 Task: Check the percentage active listings of gas furnace in the last 5 years.
Action: Mouse moved to (763, 171)
Screenshot: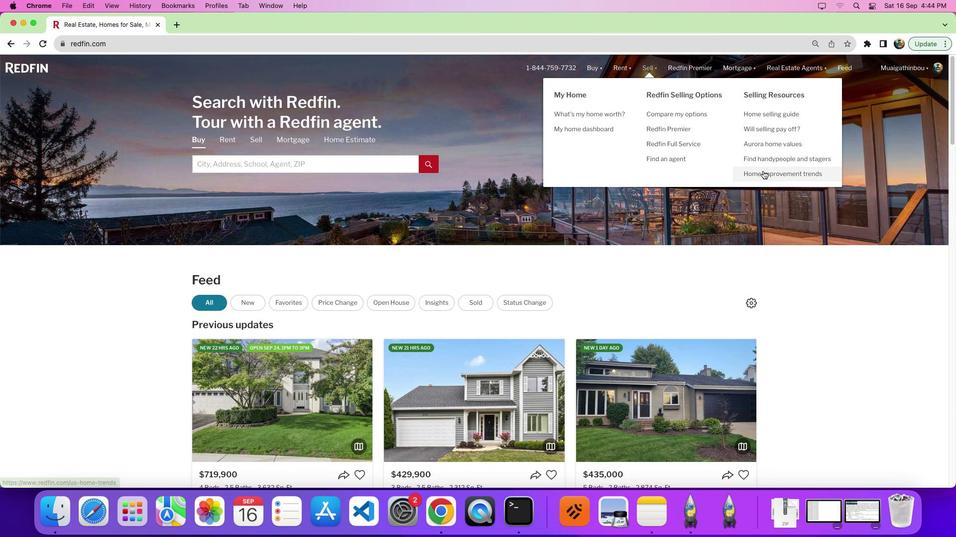 
Action: Mouse pressed left at (763, 171)
Screenshot: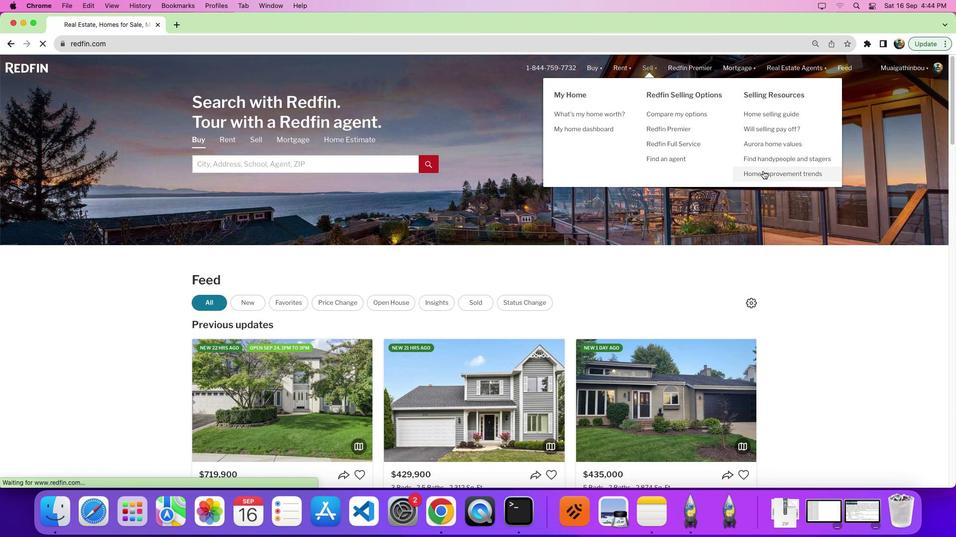 
Action: Mouse pressed left at (763, 171)
Screenshot: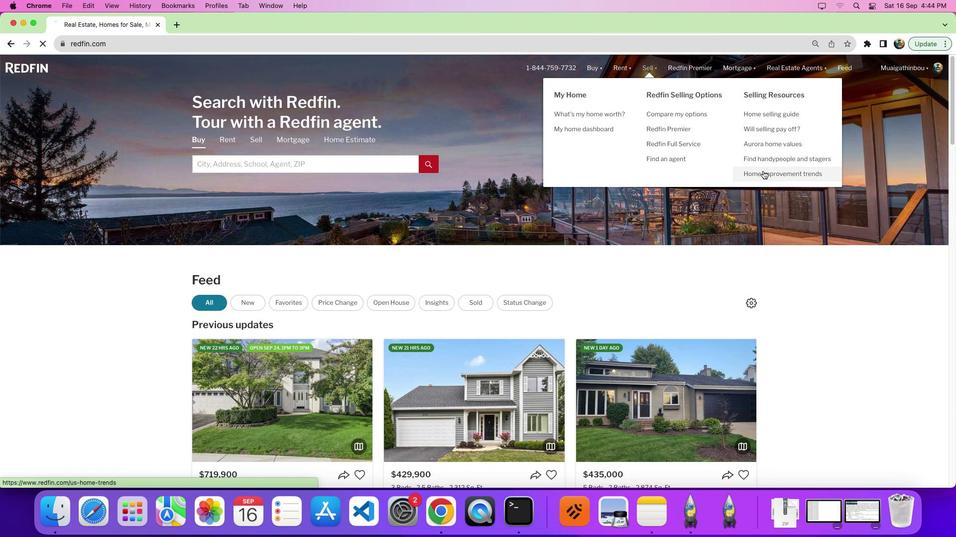 
Action: Mouse moved to (271, 195)
Screenshot: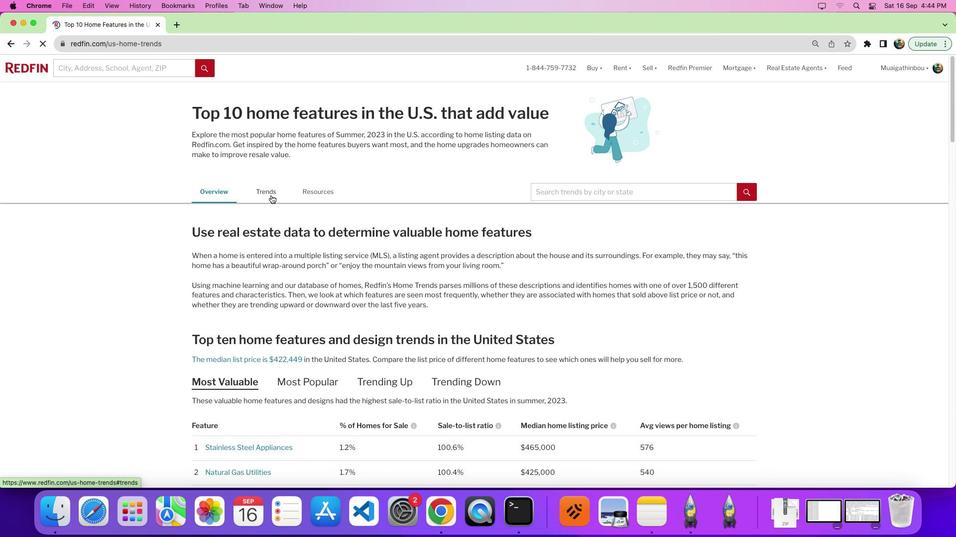 
Action: Mouse pressed left at (271, 195)
Screenshot: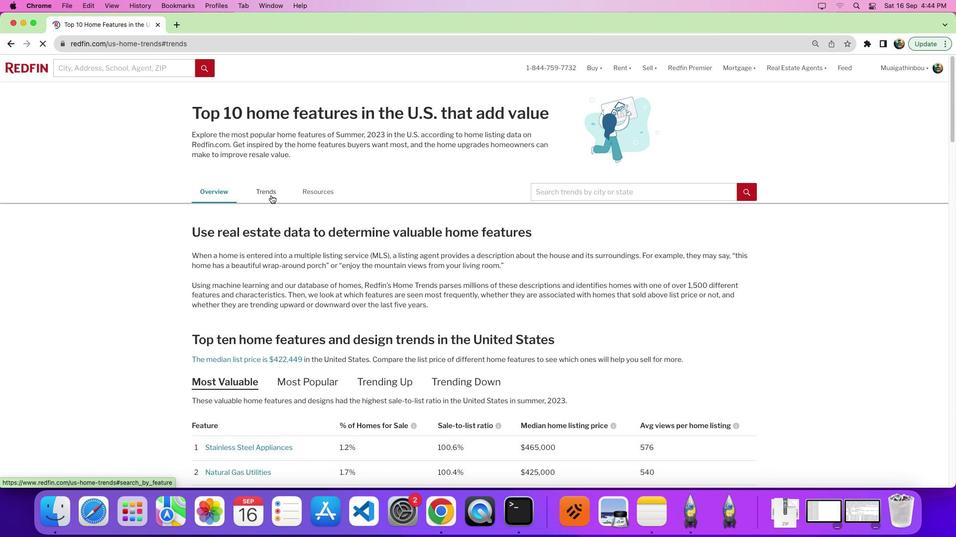 
Action: Mouse moved to (372, 283)
Screenshot: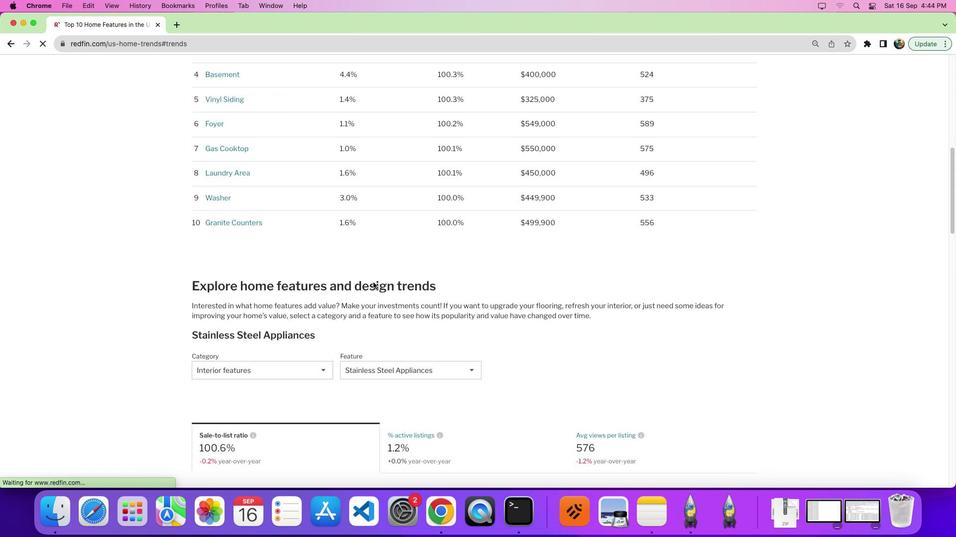 
Action: Mouse scrolled (372, 283) with delta (0, 0)
Screenshot: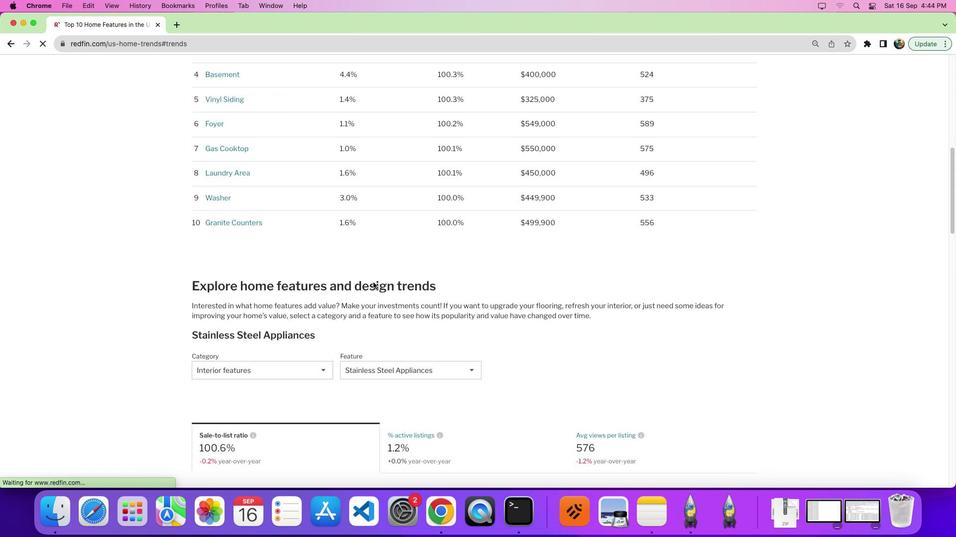 
Action: Mouse moved to (372, 283)
Screenshot: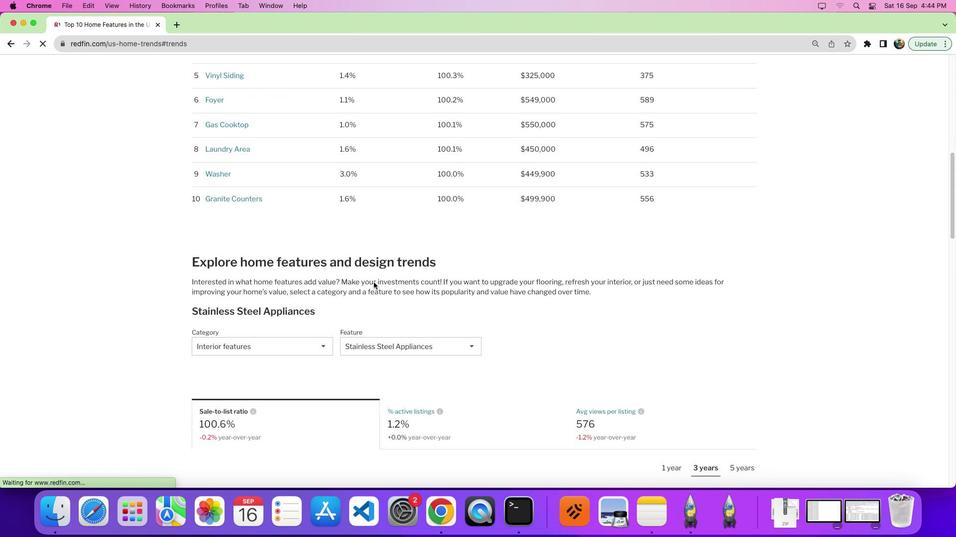 
Action: Mouse scrolled (372, 283) with delta (0, 0)
Screenshot: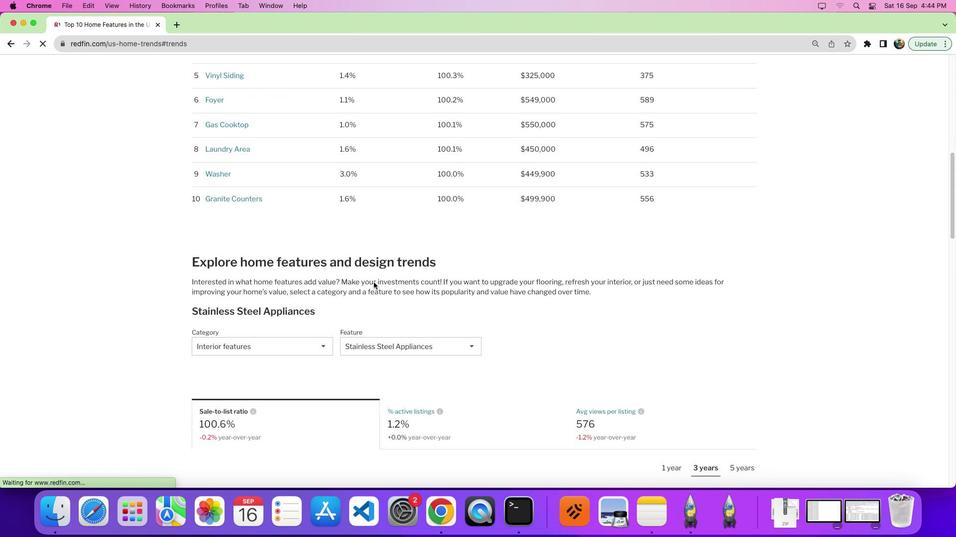 
Action: Mouse moved to (373, 282)
Screenshot: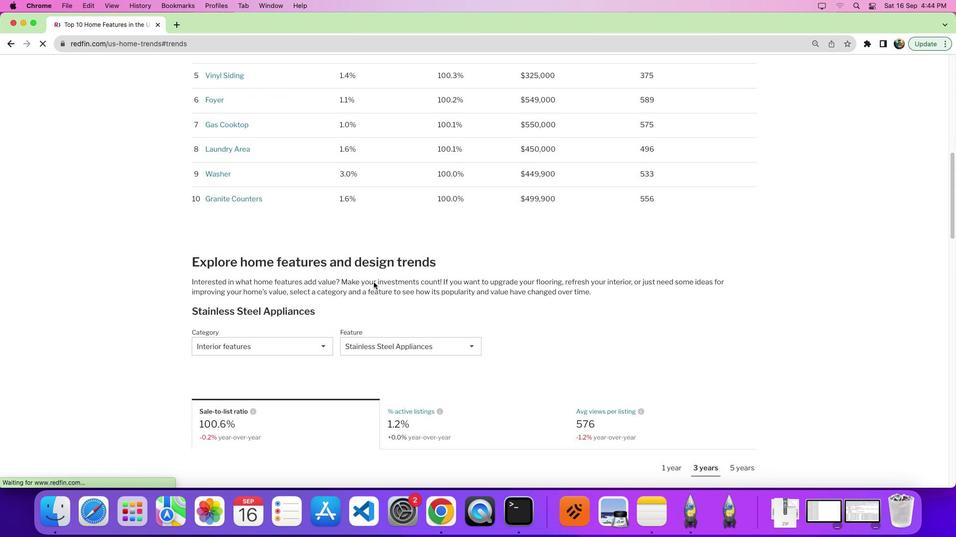 
Action: Mouse scrolled (373, 282) with delta (0, -3)
Screenshot: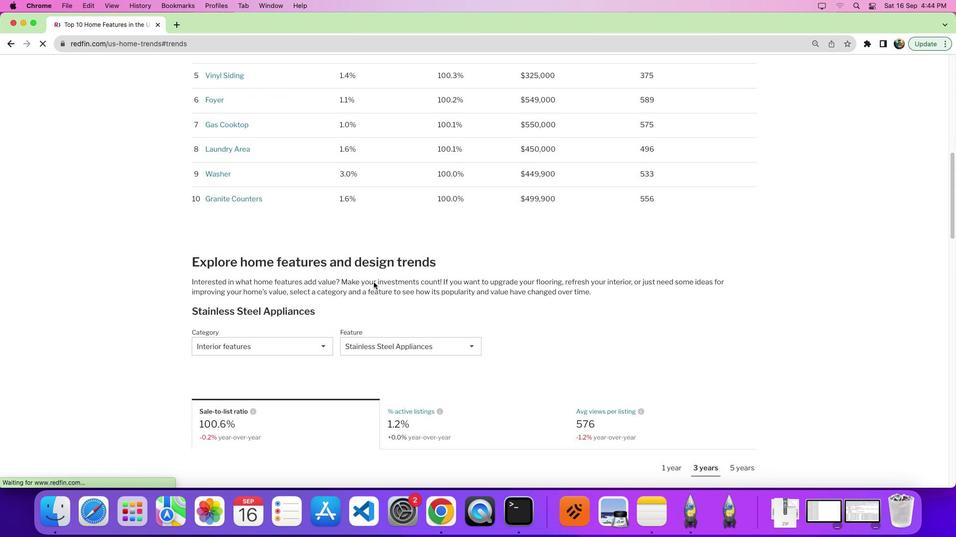 
Action: Mouse moved to (375, 279)
Screenshot: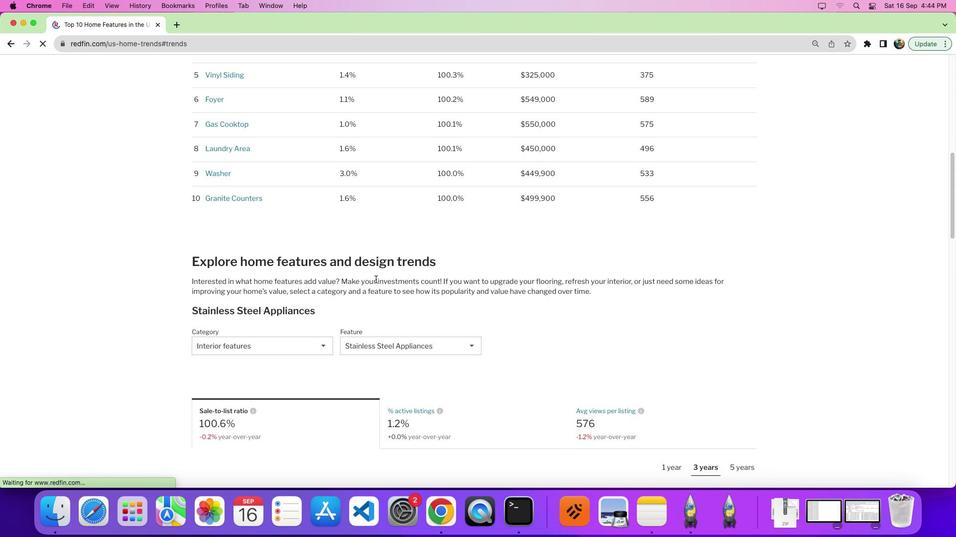
Action: Mouse scrolled (375, 279) with delta (0, 0)
Screenshot: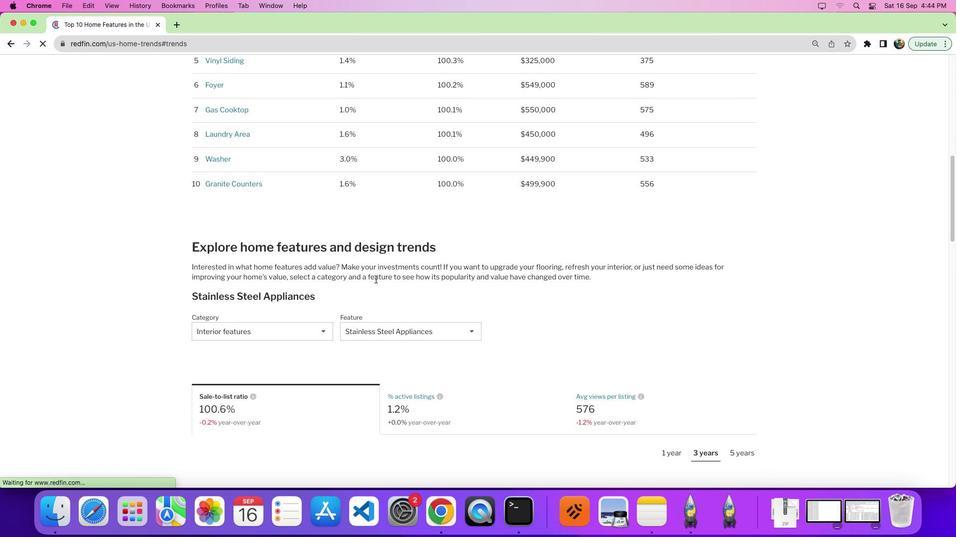 
Action: Mouse scrolled (375, 279) with delta (0, 0)
Screenshot: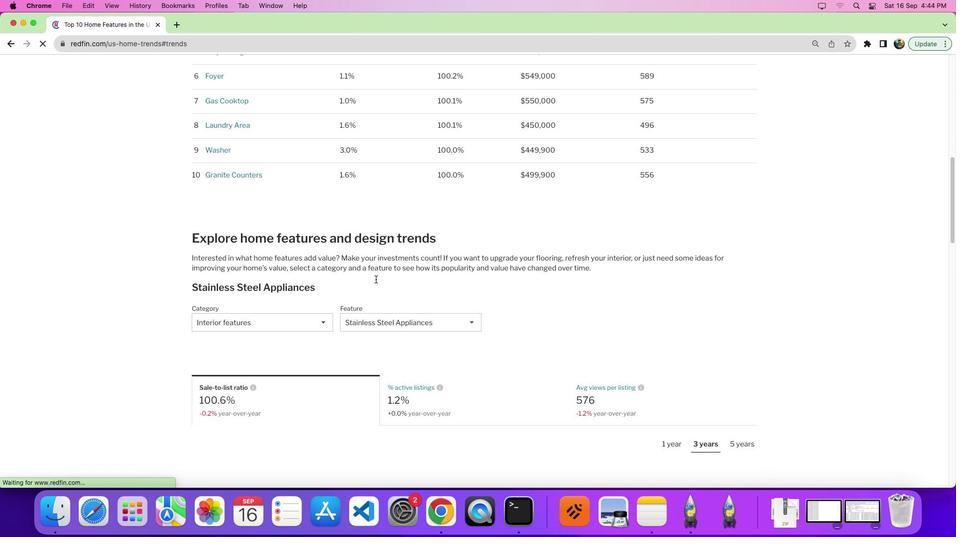 
Action: Mouse moved to (337, 312)
Screenshot: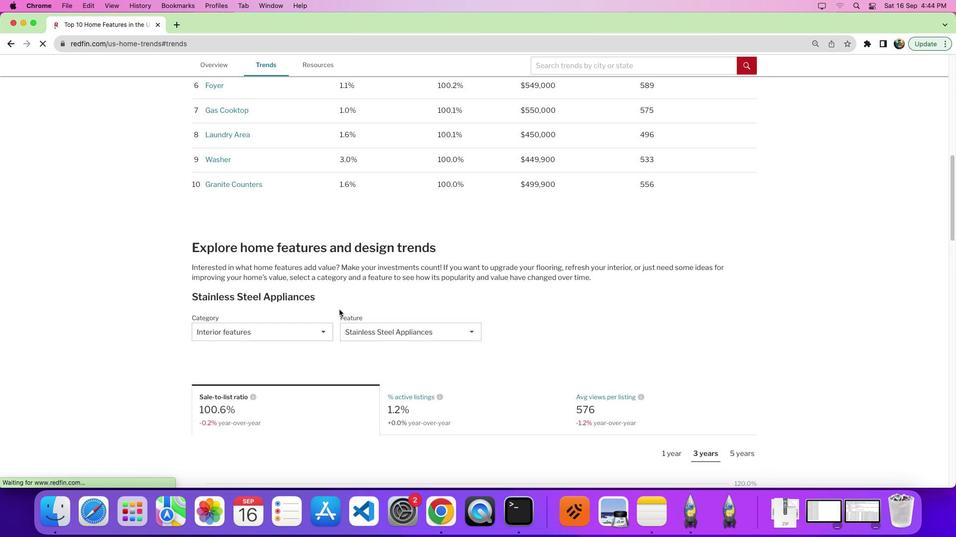 
Action: Mouse scrolled (337, 312) with delta (0, 0)
Screenshot: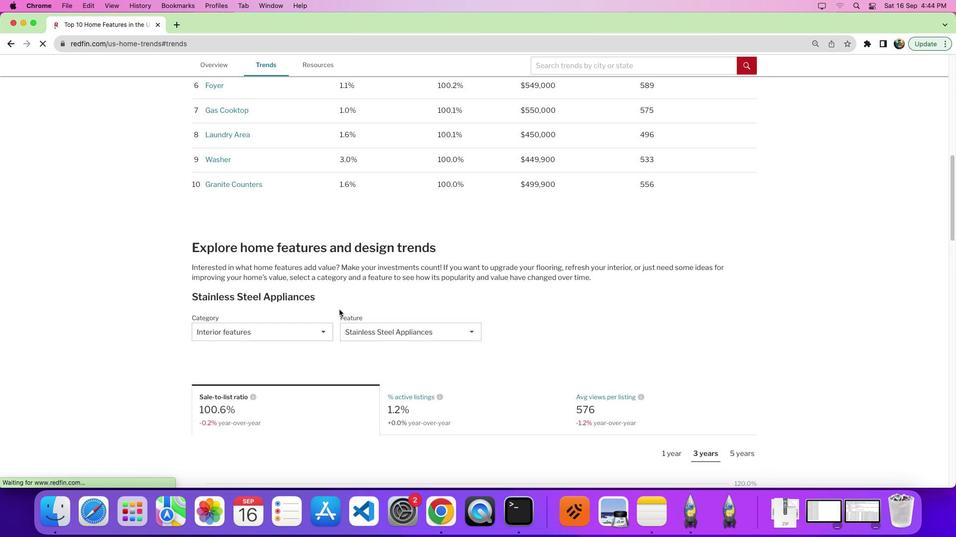 
Action: Mouse moved to (338, 311)
Screenshot: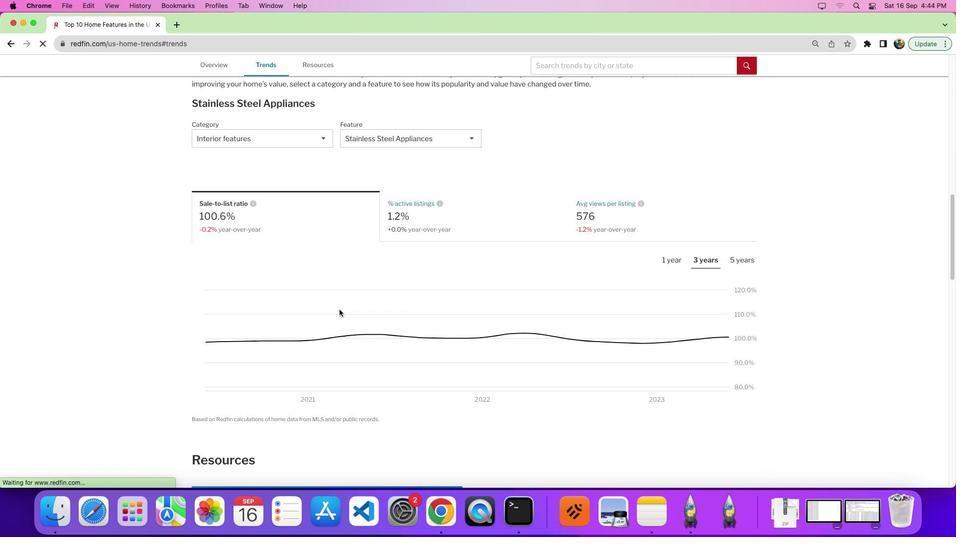 
Action: Mouse scrolled (338, 311) with delta (0, 0)
Screenshot: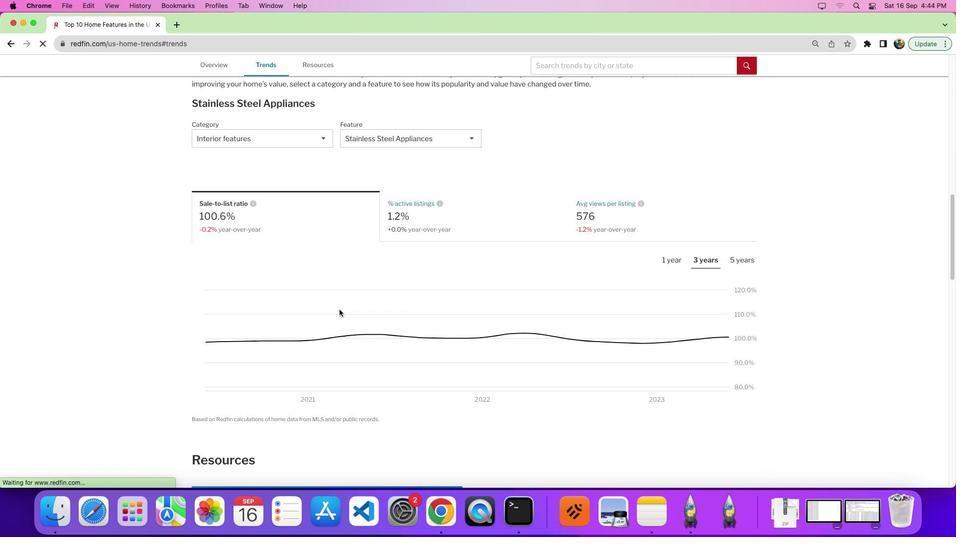 
Action: Mouse moved to (339, 310)
Screenshot: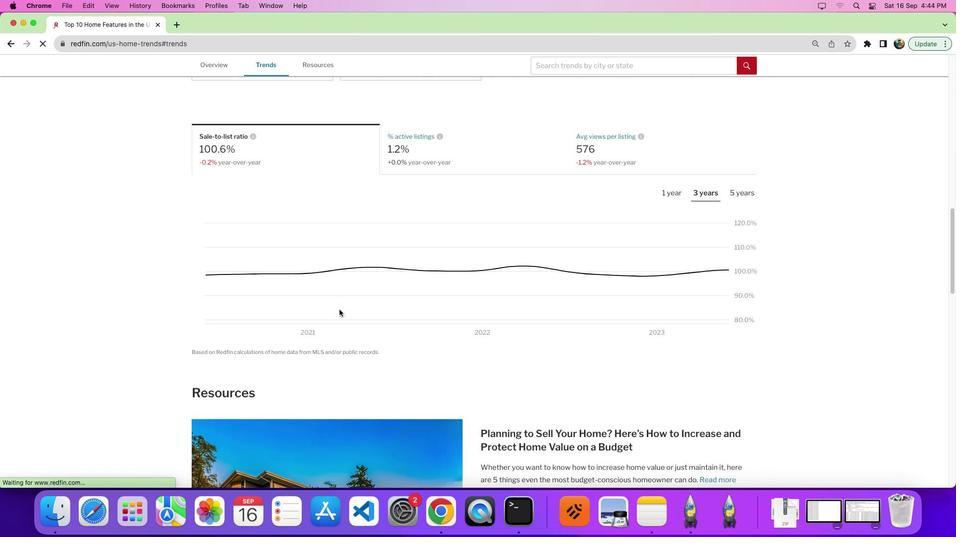 
Action: Mouse scrolled (339, 310) with delta (0, -3)
Screenshot: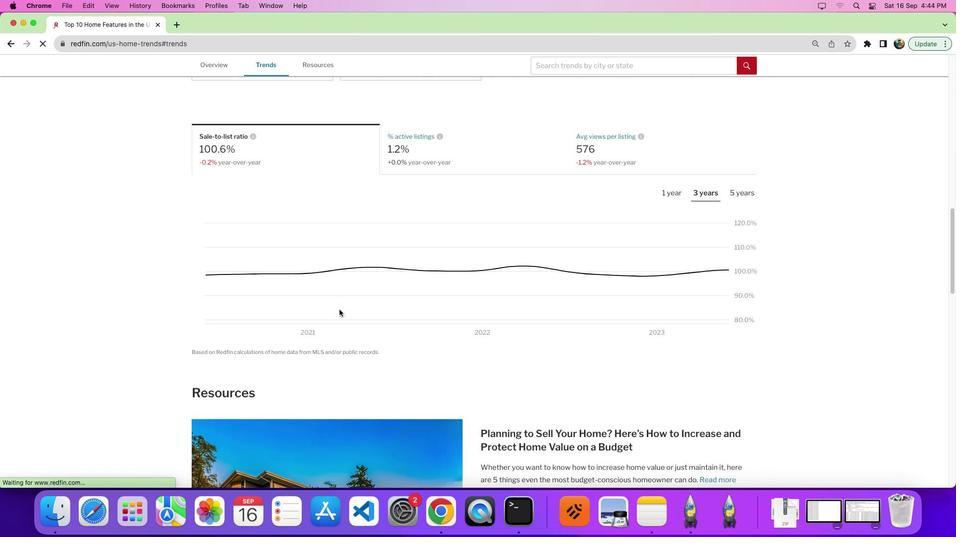
Action: Mouse moved to (339, 309)
Screenshot: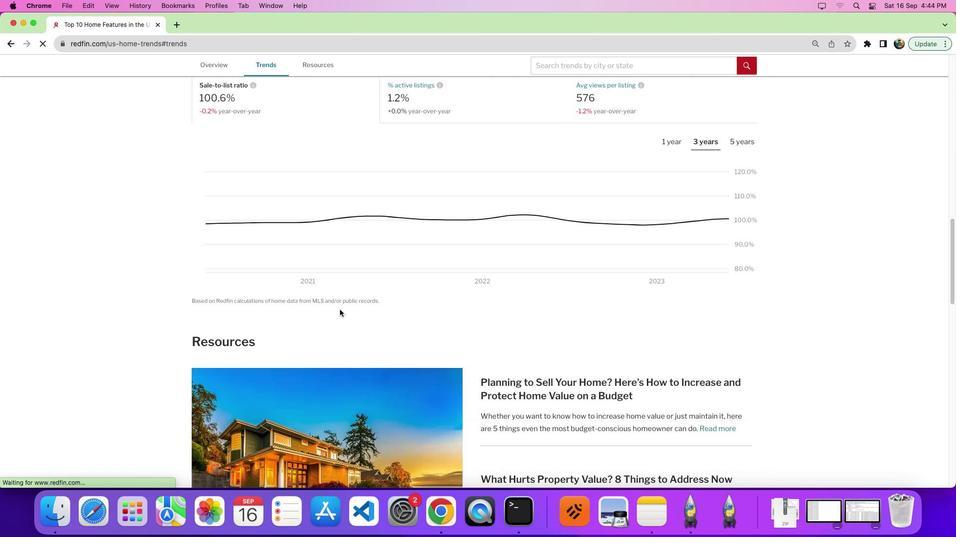 
Action: Mouse scrolled (339, 309) with delta (0, -3)
Screenshot: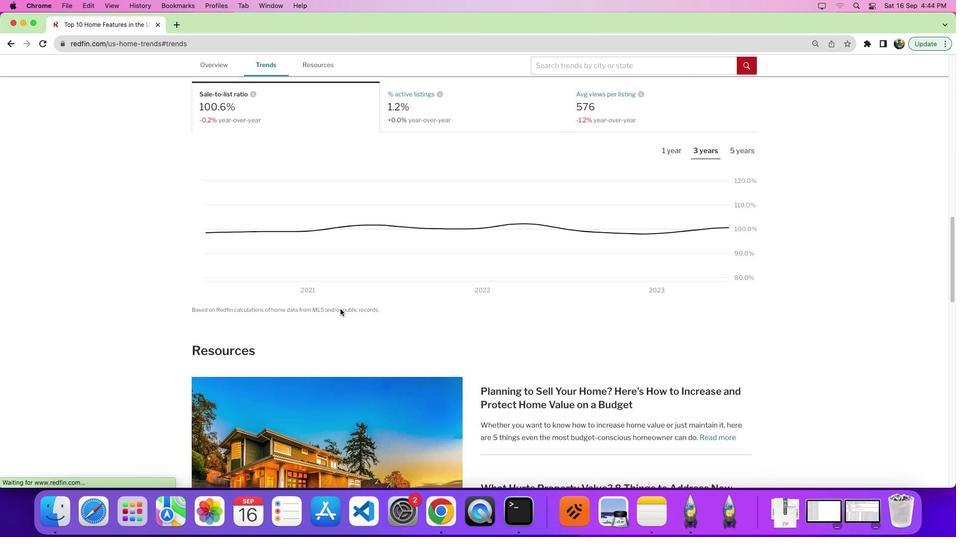 
Action: Mouse moved to (338, 303)
Screenshot: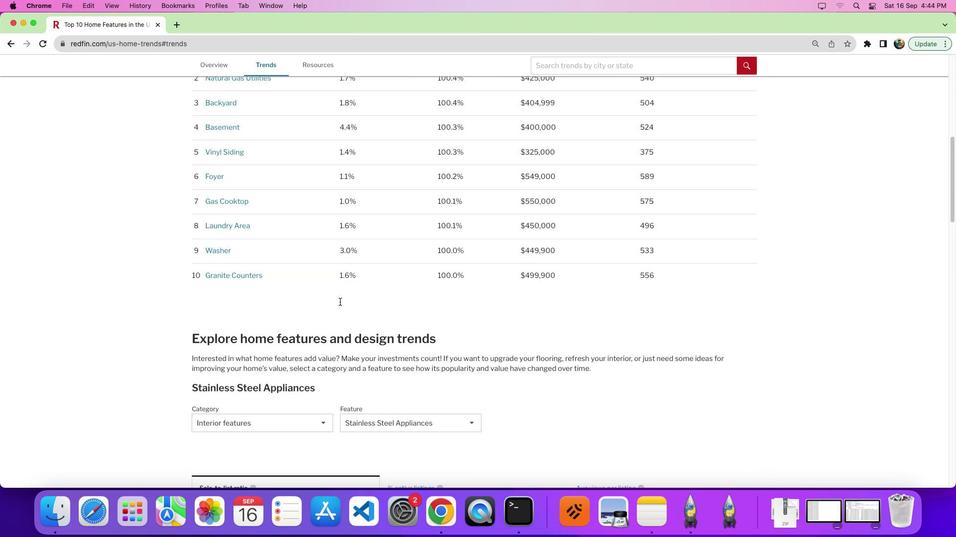 
Action: Mouse scrolled (338, 303) with delta (0, 0)
Screenshot: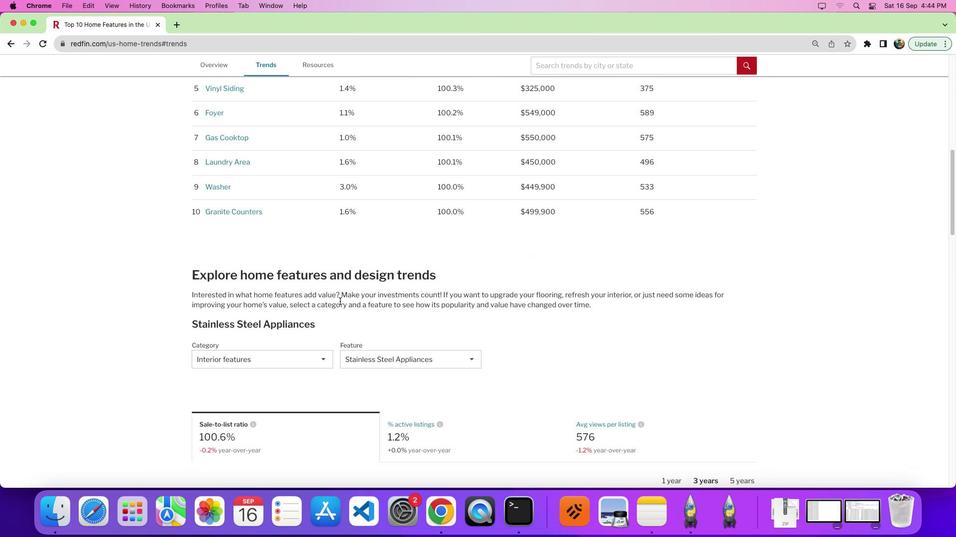 
Action: Mouse scrolled (338, 303) with delta (0, 0)
Screenshot: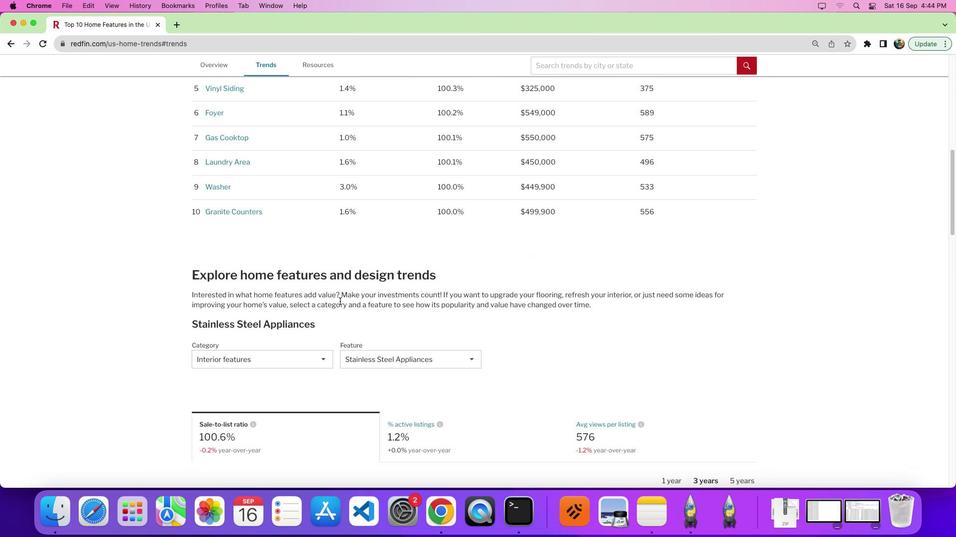 
Action: Mouse moved to (338, 303)
Screenshot: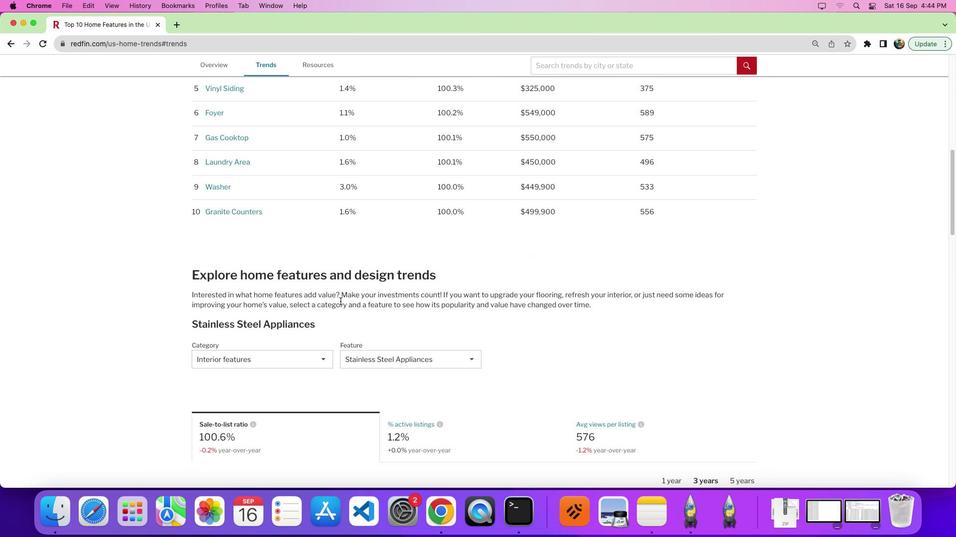 
Action: Mouse scrolled (338, 303) with delta (0, -3)
Screenshot: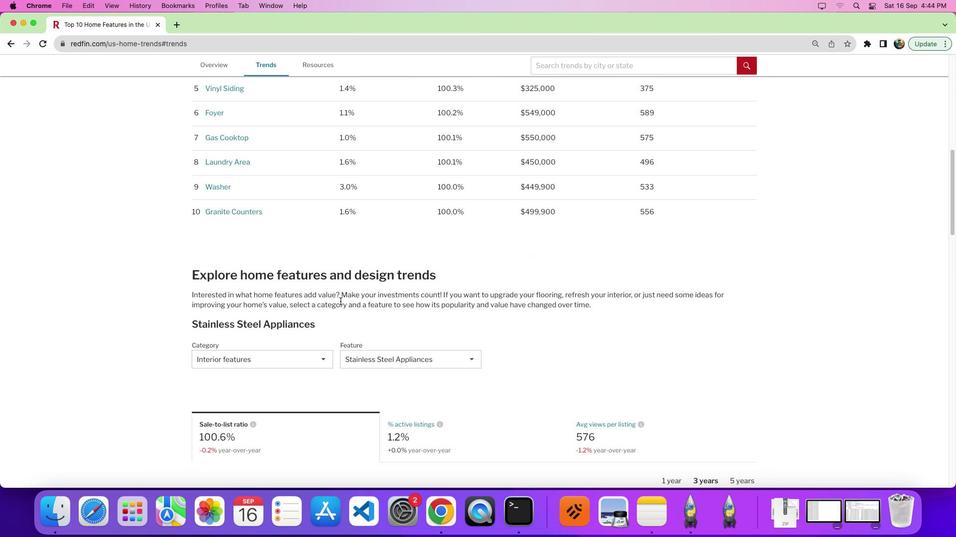 
Action: Mouse moved to (340, 303)
Screenshot: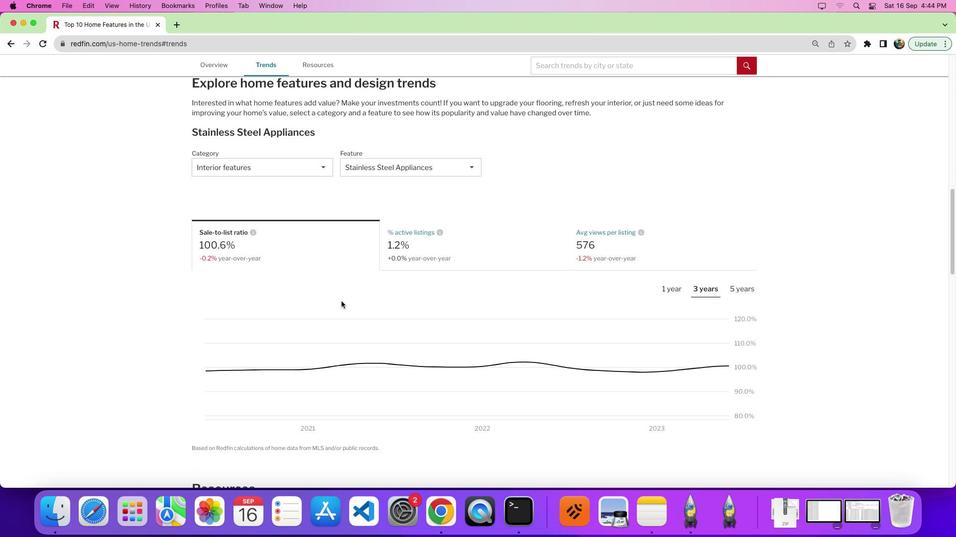 
Action: Mouse scrolled (340, 303) with delta (0, 0)
Screenshot: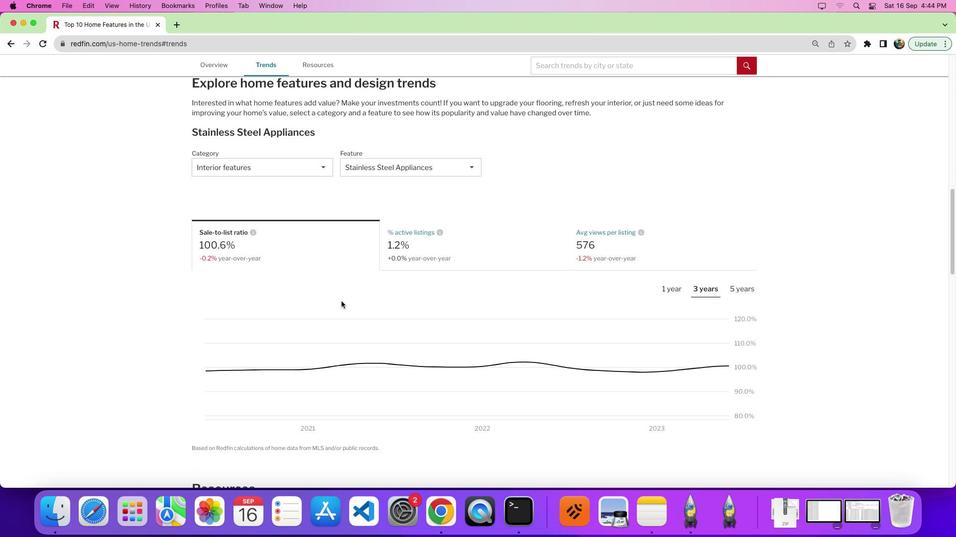 
Action: Mouse moved to (340, 303)
Screenshot: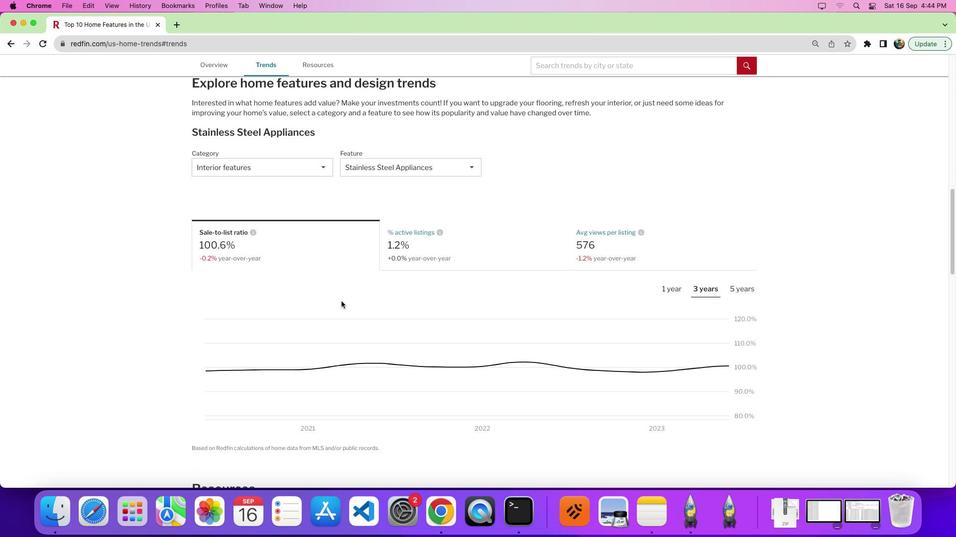 
Action: Mouse scrolled (340, 303) with delta (0, 0)
Screenshot: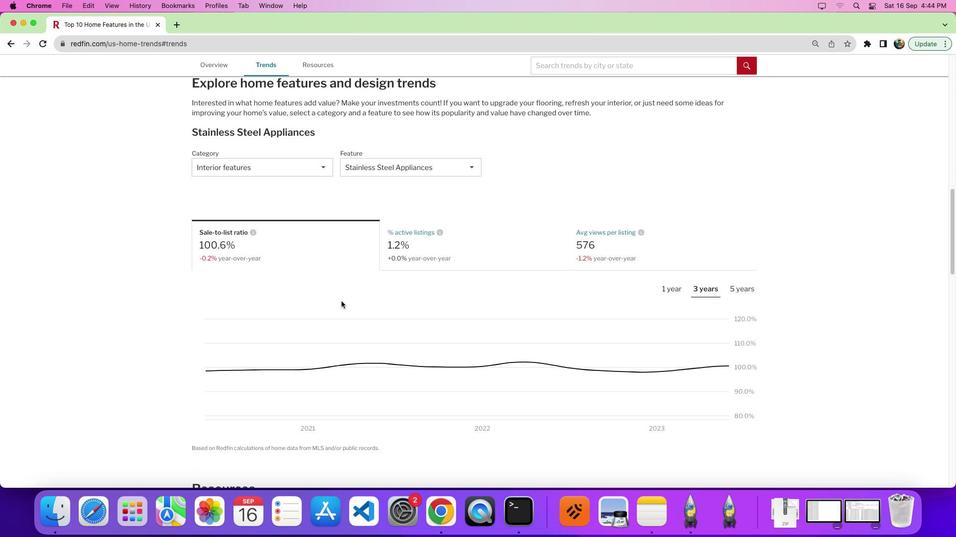 
Action: Mouse moved to (340, 303)
Screenshot: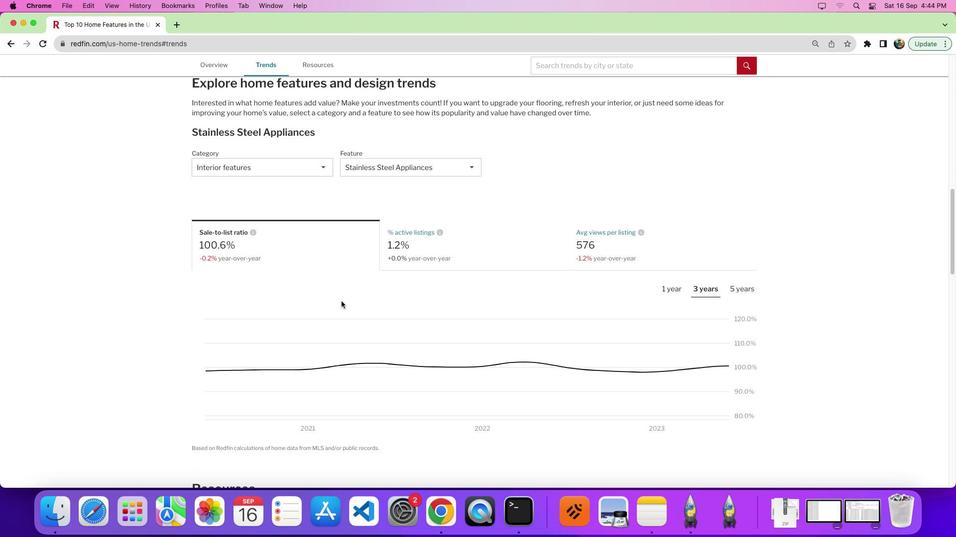 
Action: Mouse scrolled (340, 303) with delta (0, -3)
Screenshot: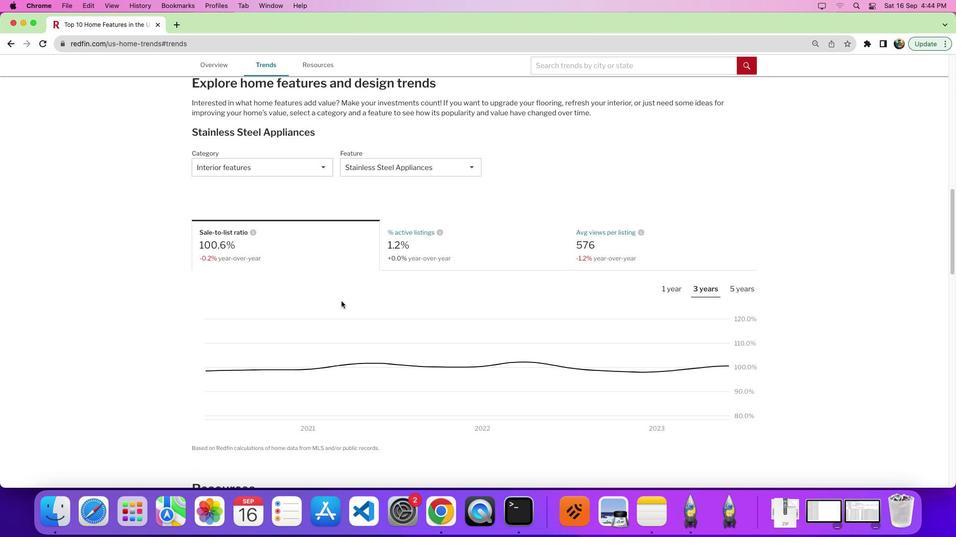
Action: Mouse moved to (318, 168)
Screenshot: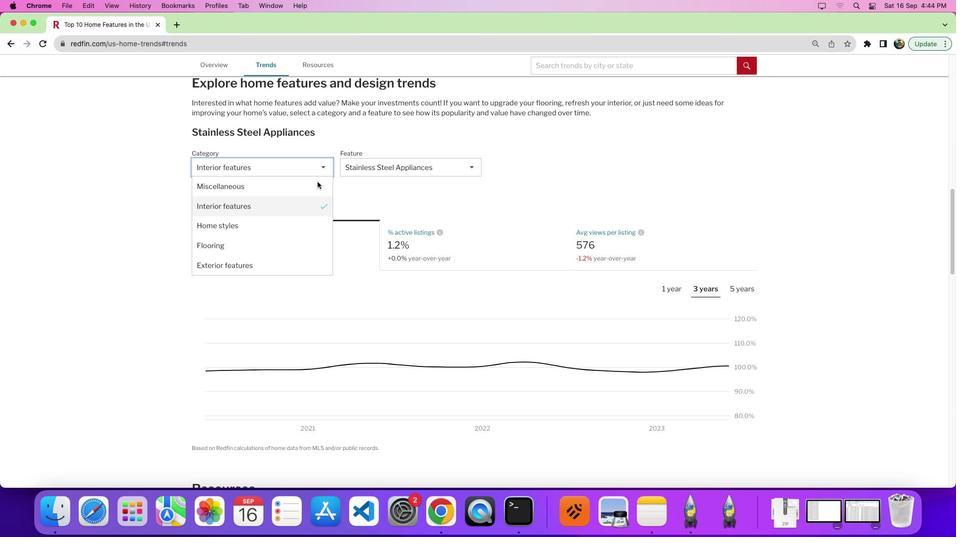 
Action: Mouse pressed left at (318, 168)
Screenshot: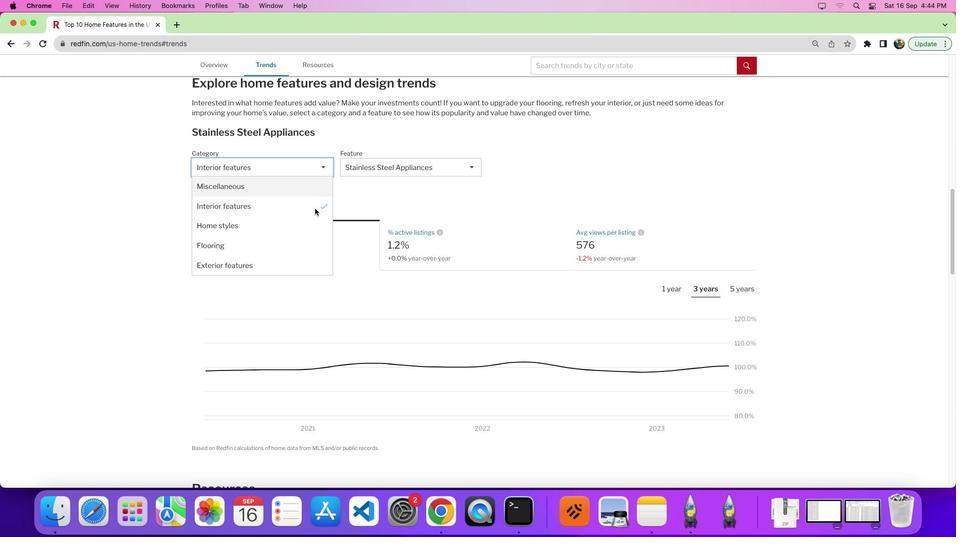 
Action: Mouse moved to (321, 209)
Screenshot: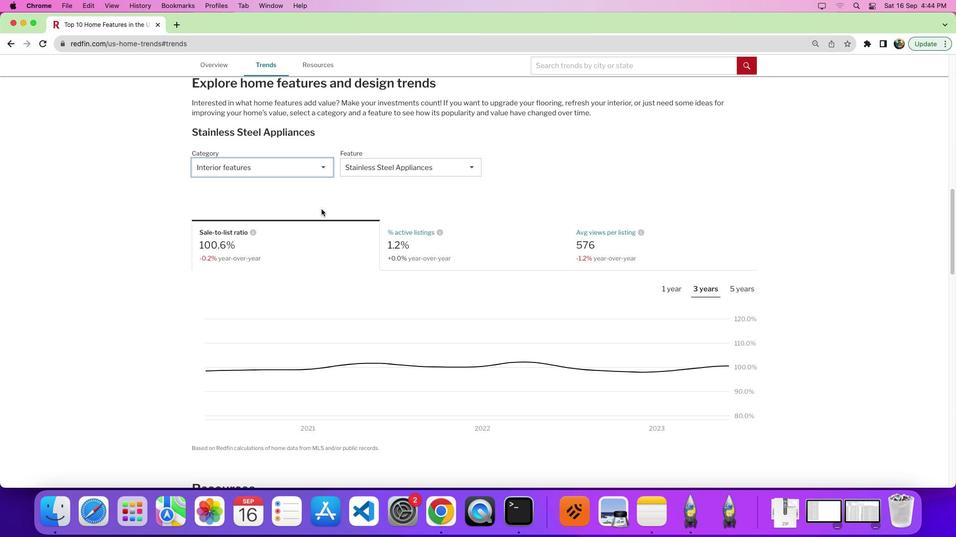 
Action: Mouse pressed left at (321, 209)
Screenshot: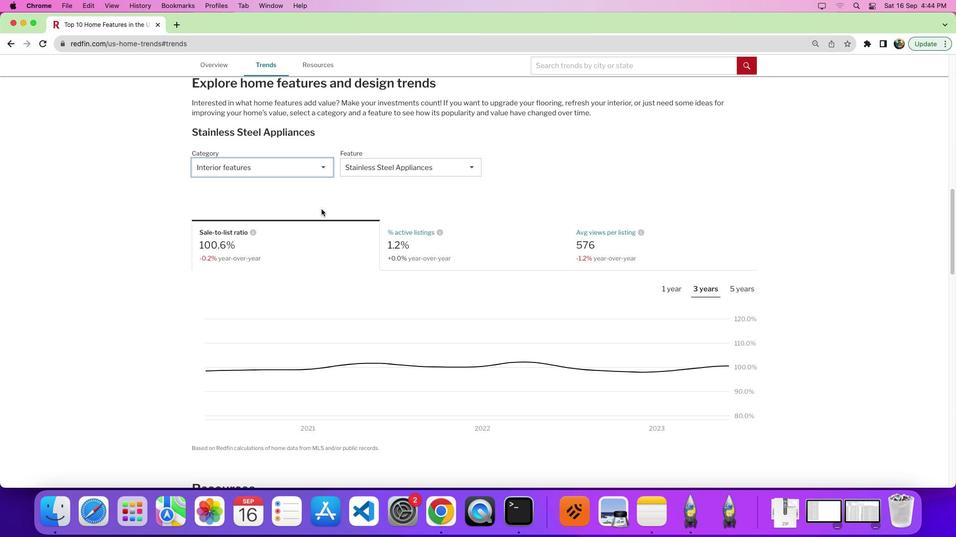 
Action: Mouse moved to (418, 167)
Screenshot: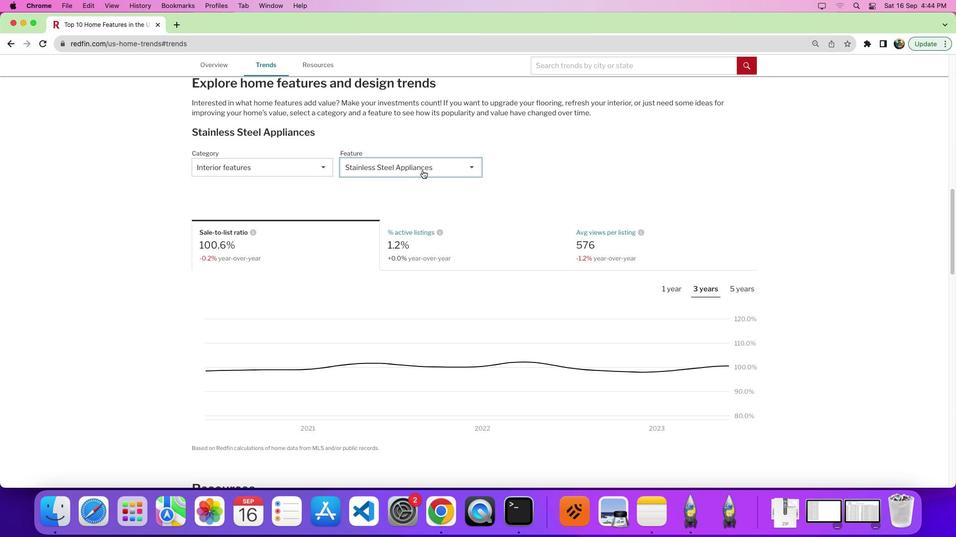 
Action: Mouse pressed left at (418, 167)
Screenshot: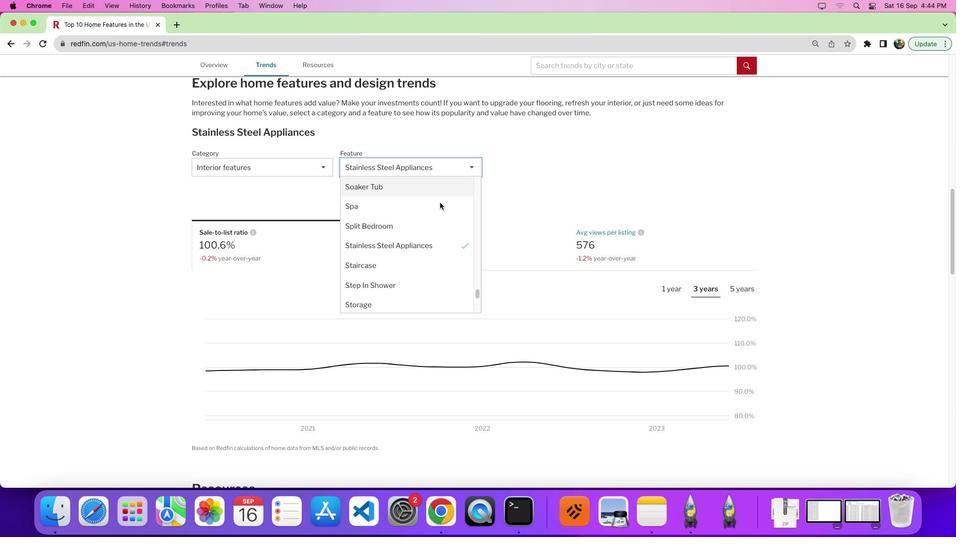 
Action: Mouse moved to (478, 239)
Screenshot: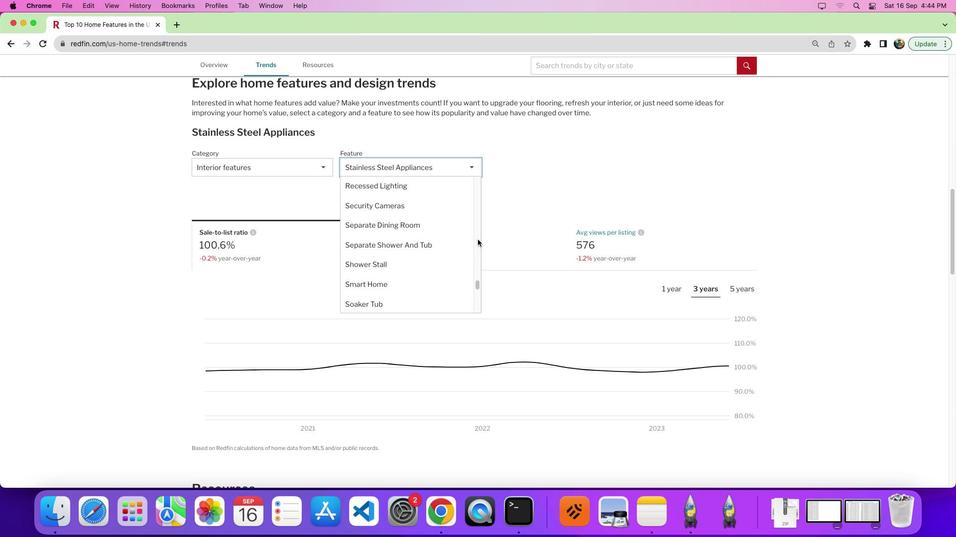 
Action: Mouse pressed left at (478, 239)
Screenshot: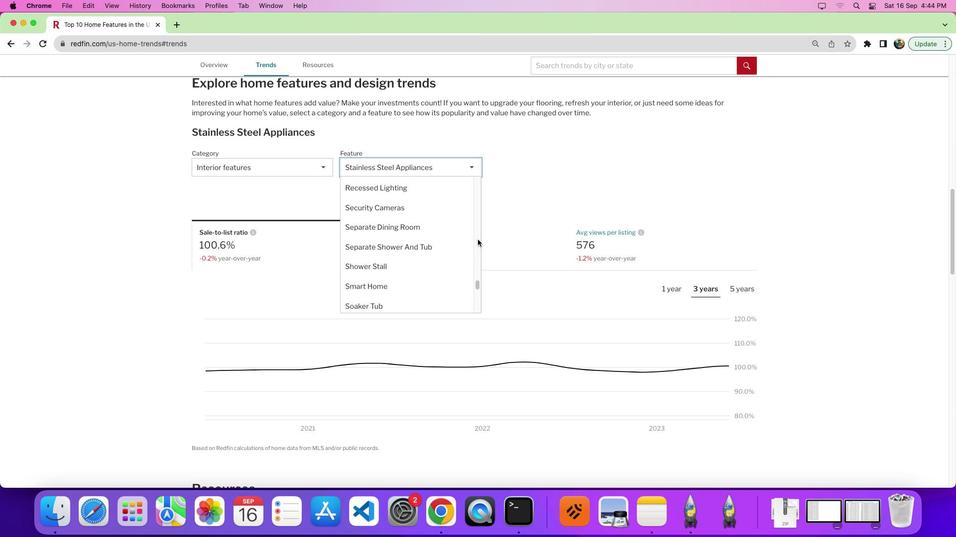 
Action: Mouse moved to (397, 262)
Screenshot: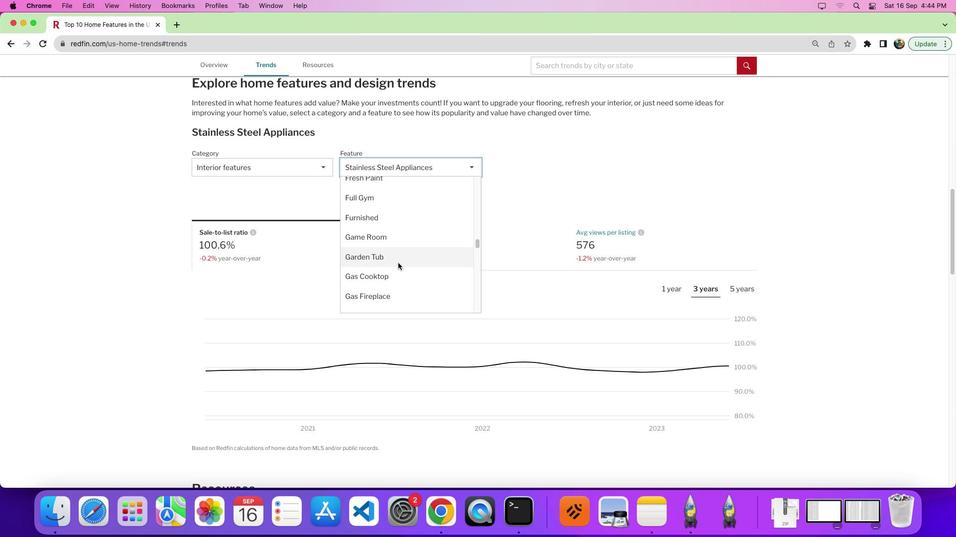 
Action: Mouse scrolled (397, 262) with delta (0, 0)
Screenshot: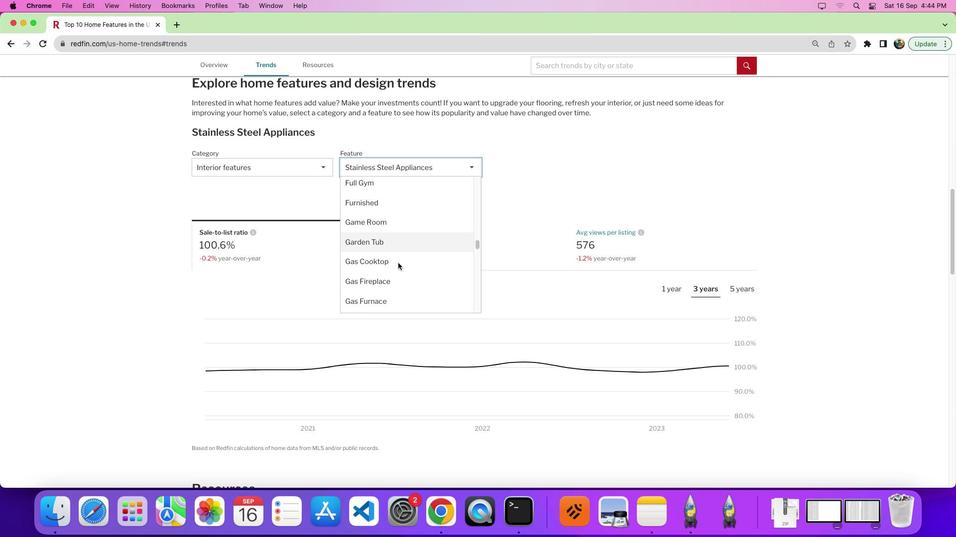 
Action: Mouse scrolled (397, 262) with delta (0, 0)
Screenshot: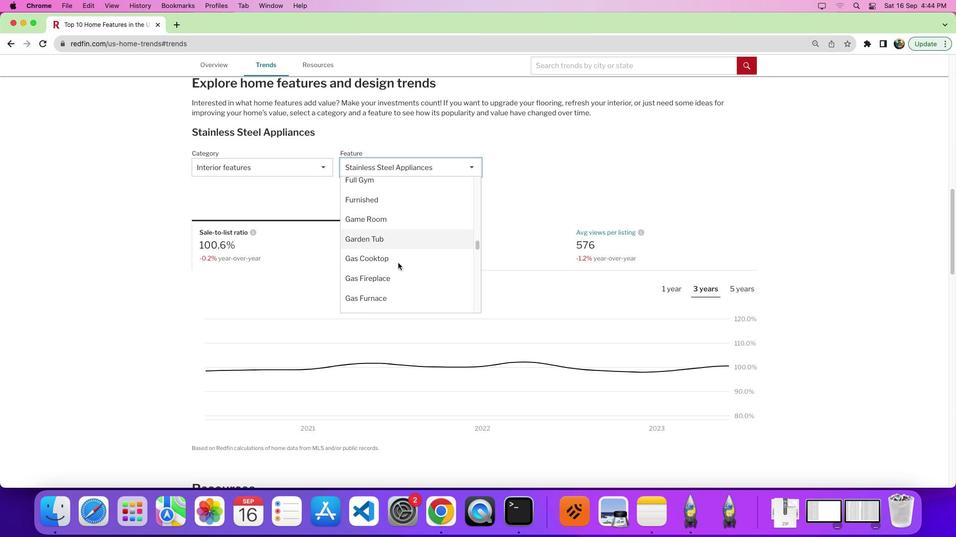 
Action: Mouse moved to (380, 267)
Screenshot: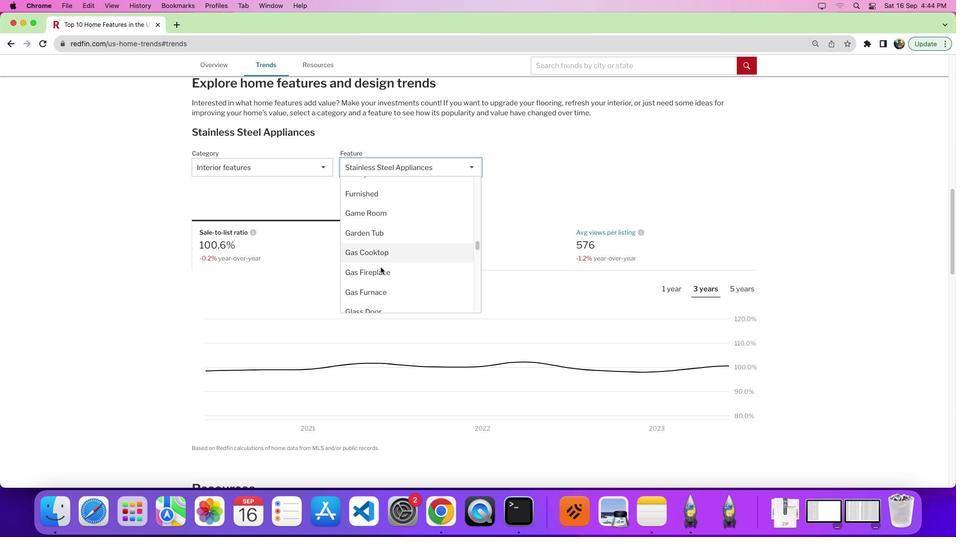 
Action: Mouse scrolled (380, 267) with delta (0, 0)
Screenshot: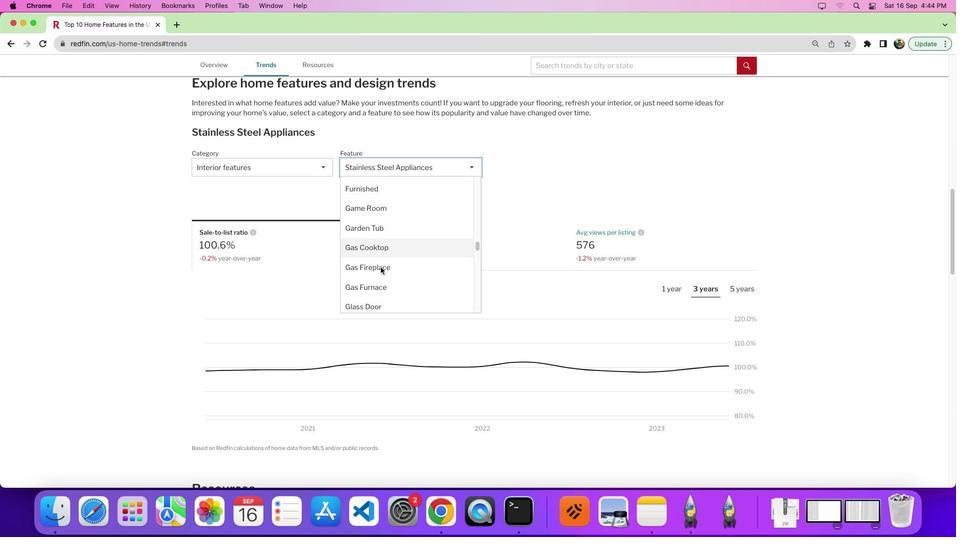 
Action: Mouse scrolled (380, 267) with delta (0, 0)
Screenshot: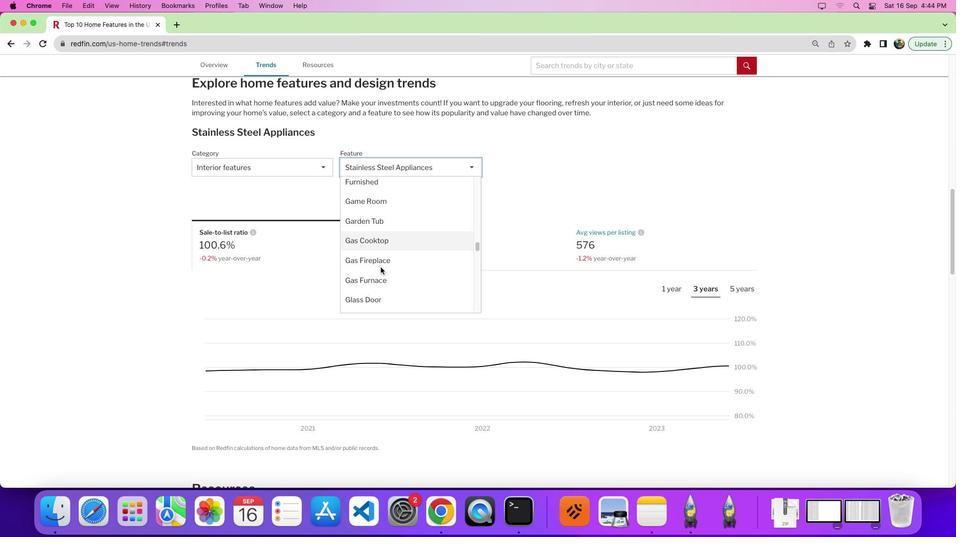 
Action: Mouse moved to (377, 284)
Screenshot: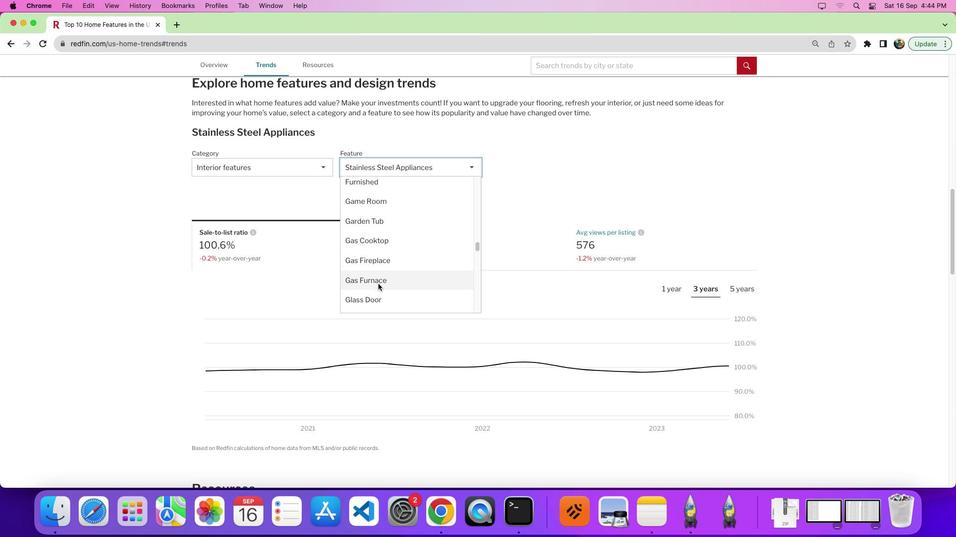 
Action: Mouse pressed left at (377, 284)
Screenshot: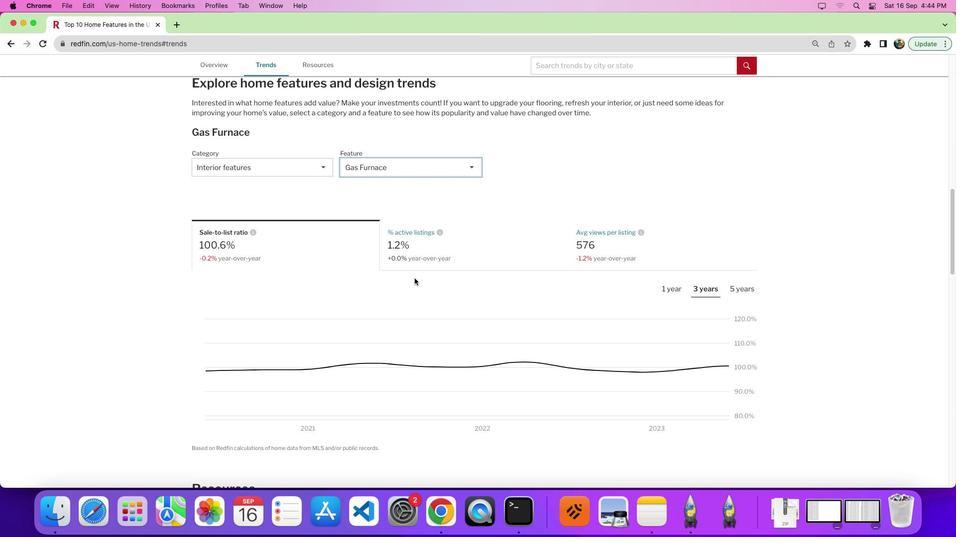 
Action: Mouse moved to (527, 264)
Screenshot: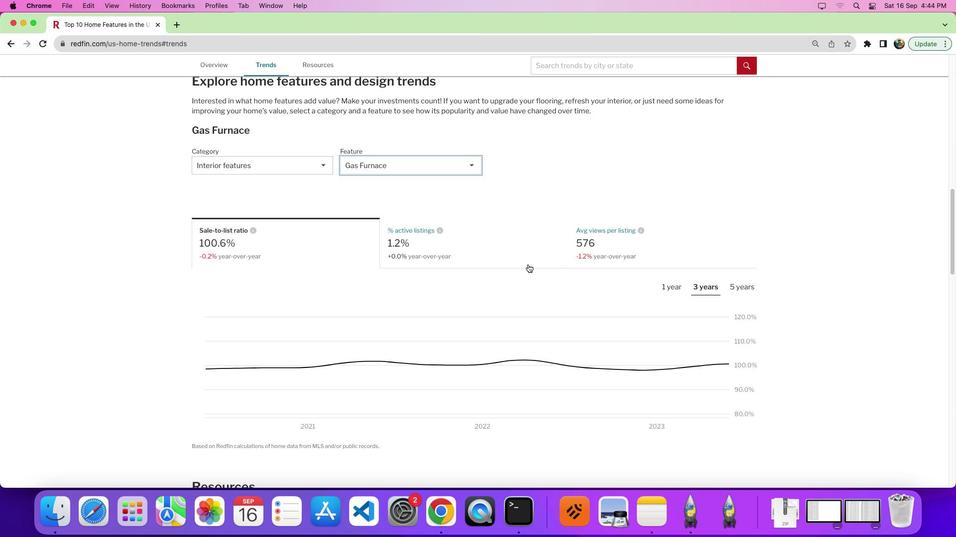 
Action: Mouse scrolled (527, 264) with delta (0, 0)
Screenshot: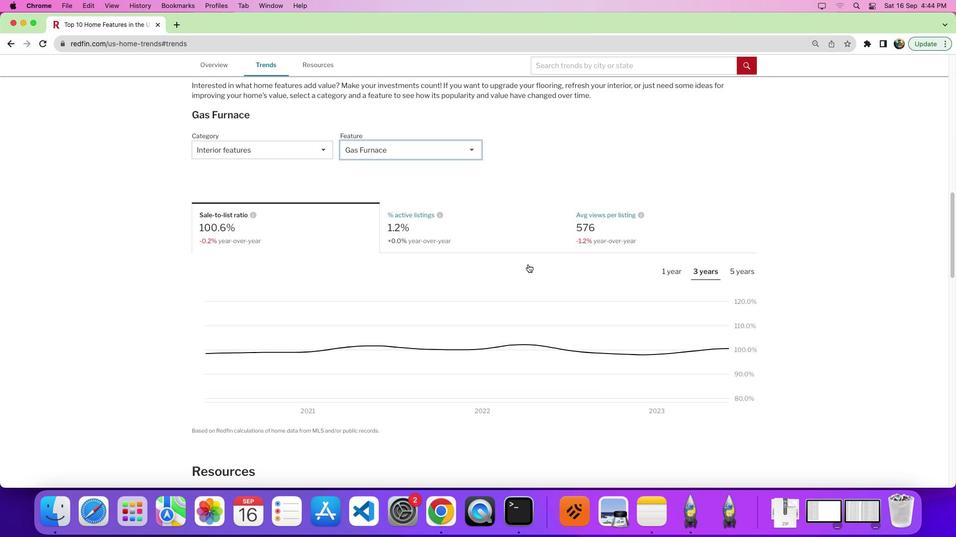 
Action: Mouse scrolled (527, 264) with delta (0, 0)
Screenshot: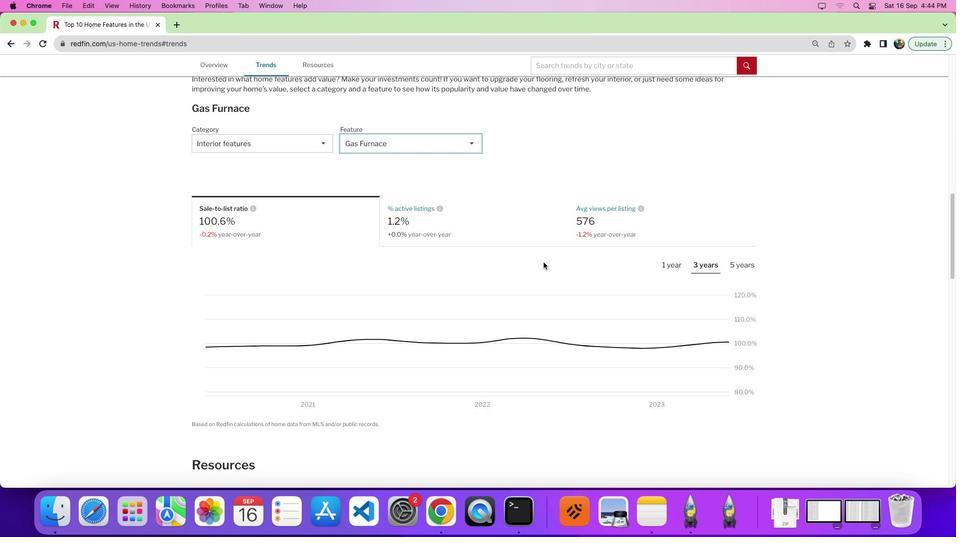 
Action: Mouse moved to (580, 221)
Screenshot: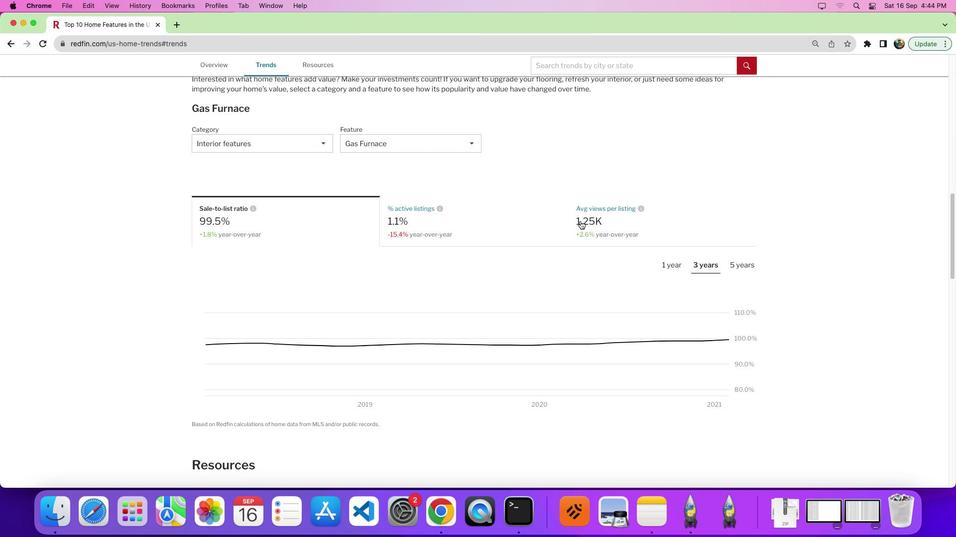 
Action: Mouse pressed left at (580, 221)
Screenshot: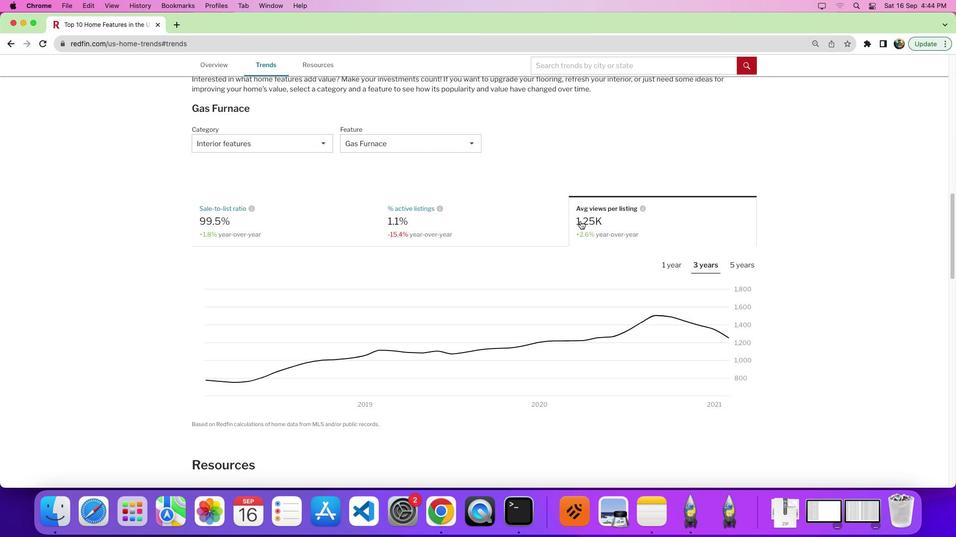 
Action: Mouse moved to (478, 224)
Screenshot: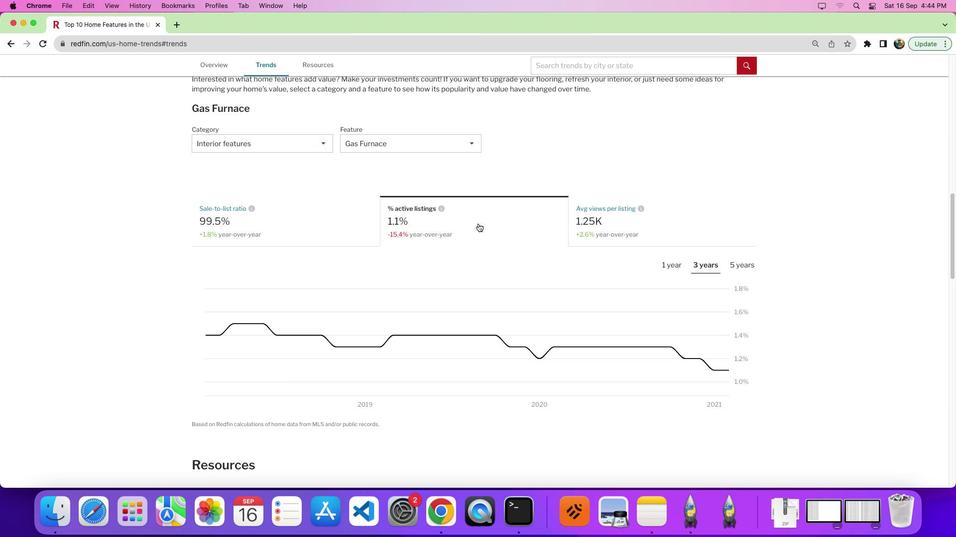 
Action: Mouse pressed left at (478, 224)
Screenshot: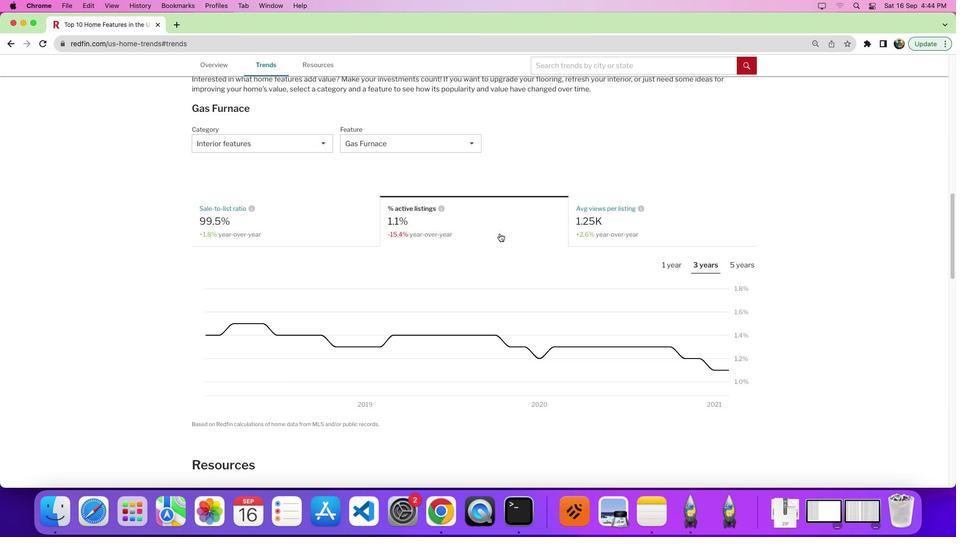 
Action: Mouse moved to (733, 264)
Screenshot: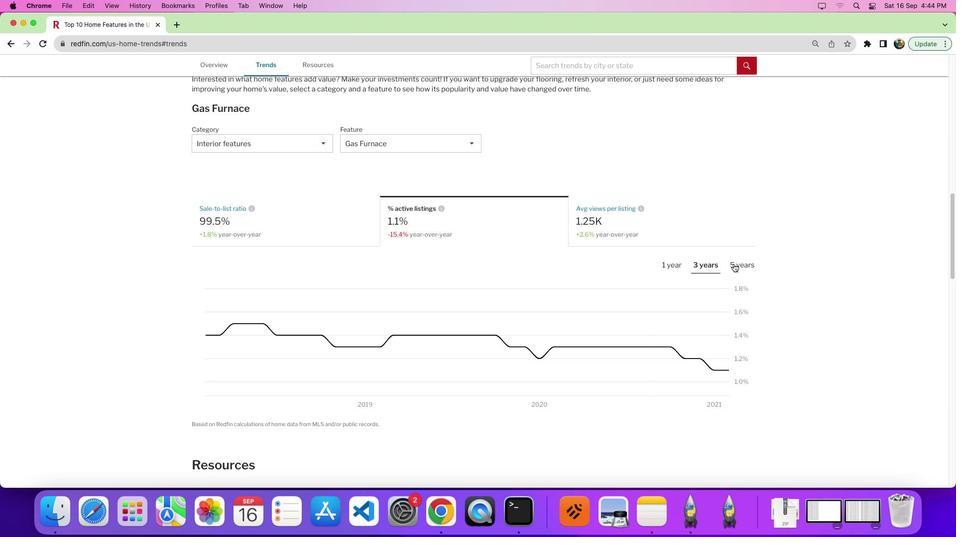
Action: Mouse pressed left at (733, 264)
Screenshot: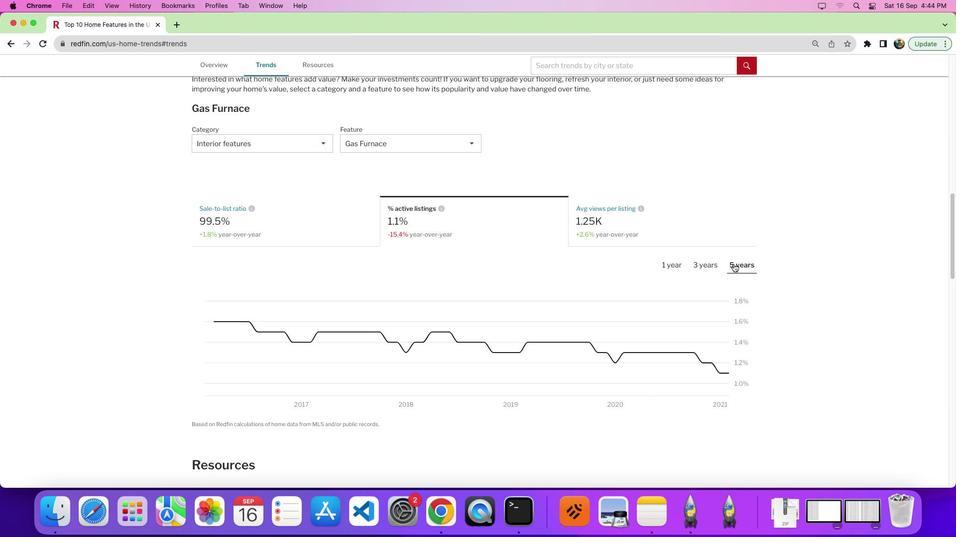 
Action: Mouse moved to (672, 276)
Screenshot: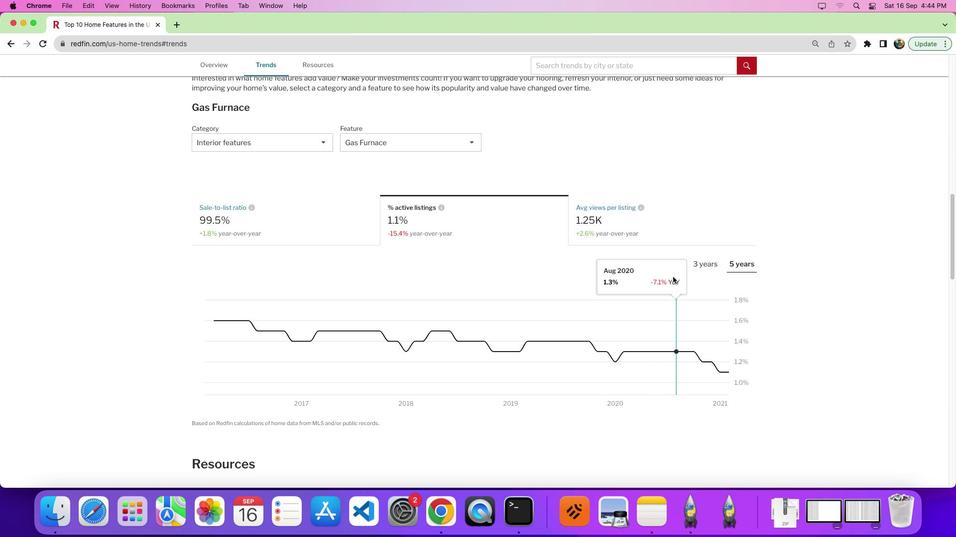 
Action: Mouse scrolled (672, 276) with delta (0, 0)
Screenshot: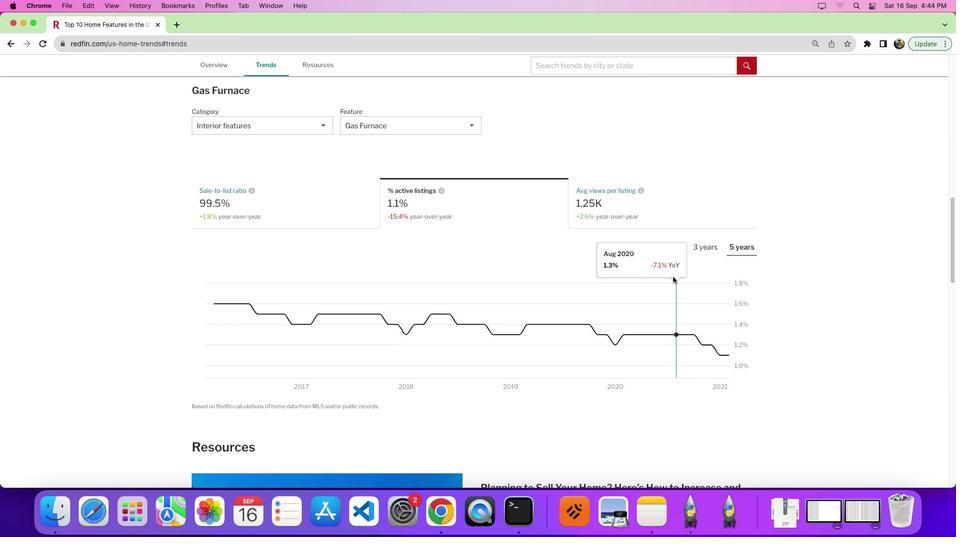 
Action: Mouse scrolled (672, 276) with delta (0, 0)
Screenshot: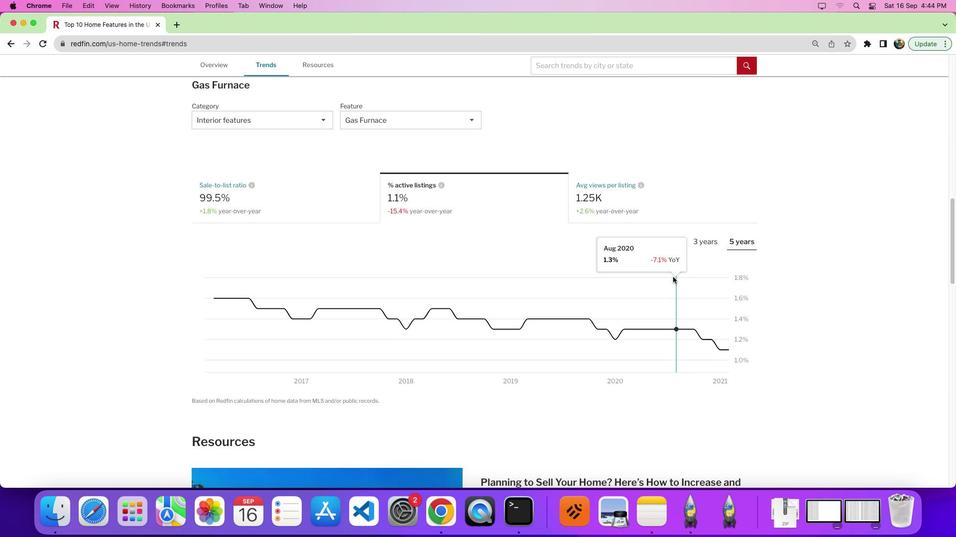 
Action: Mouse moved to (823, 277)
Screenshot: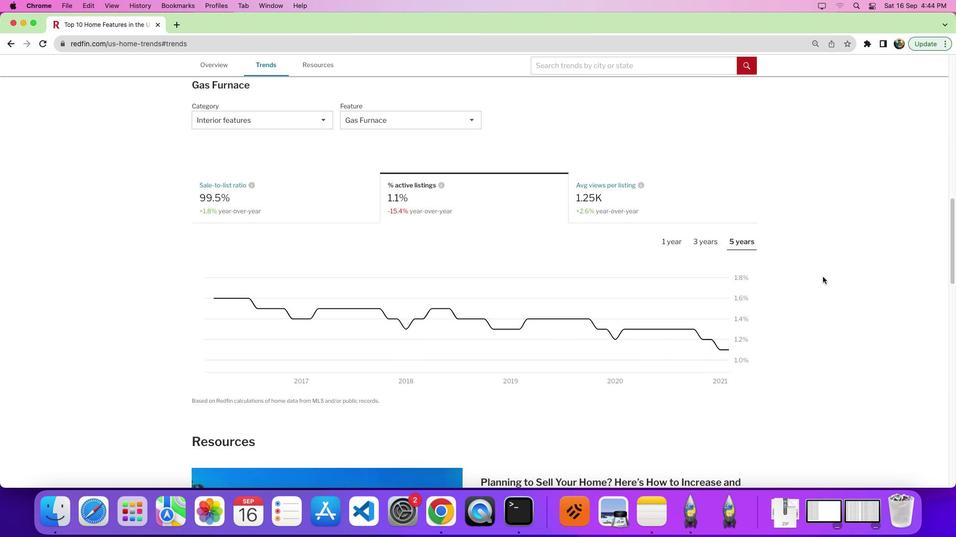 
